 Task: Create a rule when I enter a card name ending with a date after set due on the date.
Action: Mouse moved to (1248, 298)
Screenshot: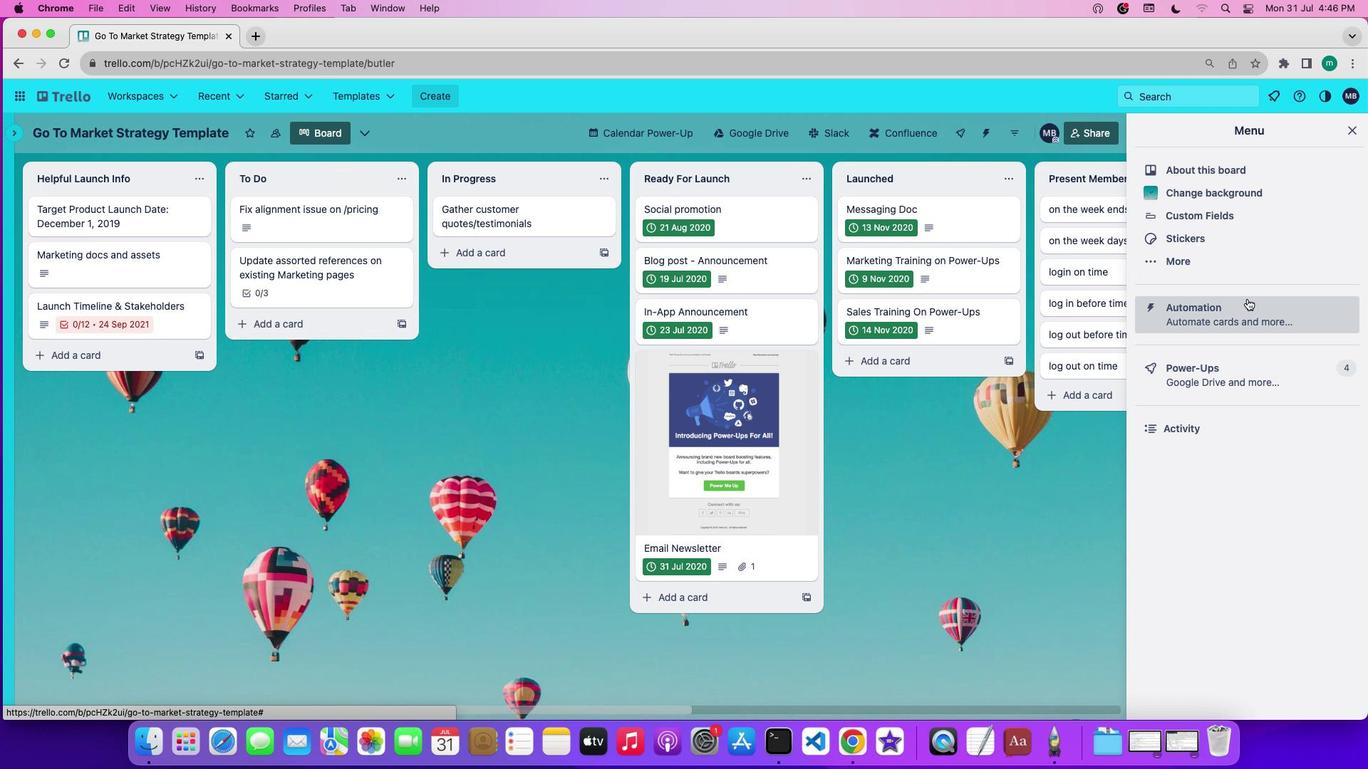 
Action: Mouse pressed left at (1248, 298)
Screenshot: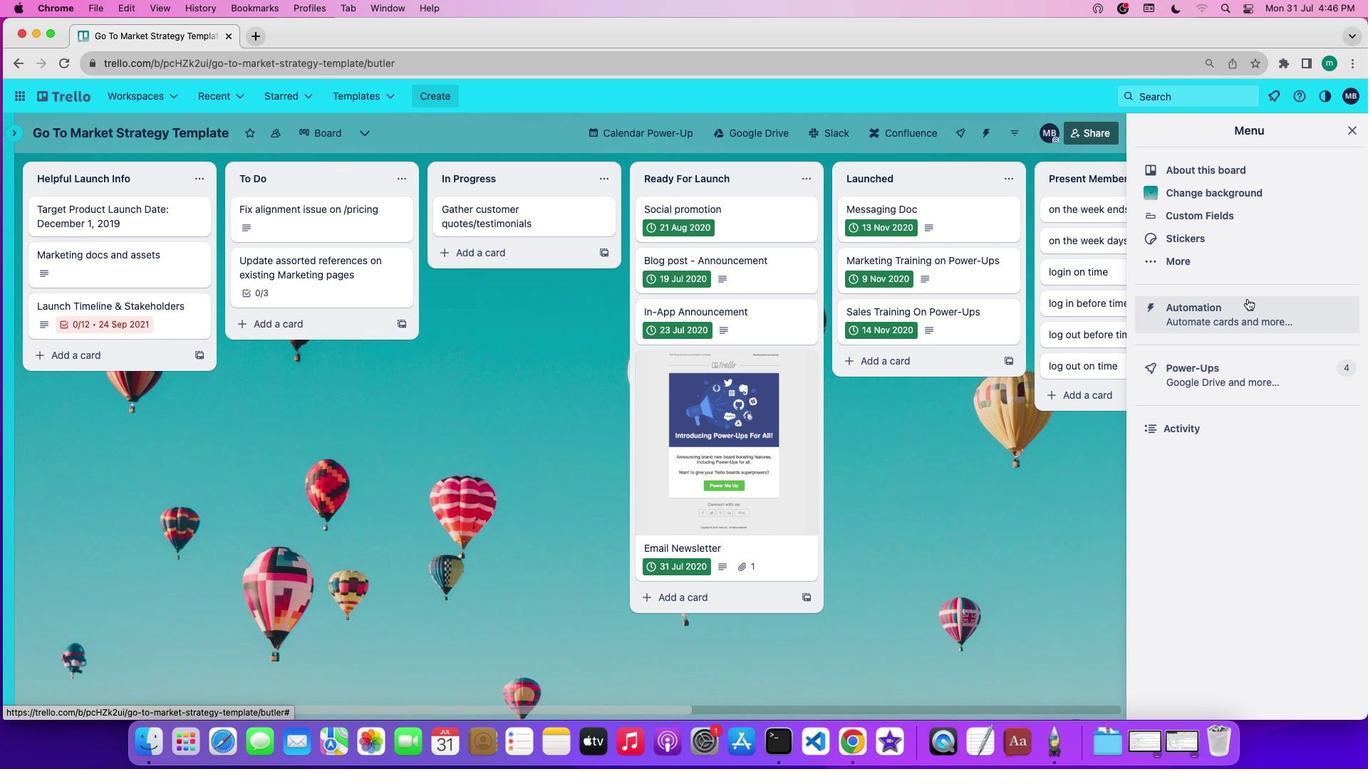 
Action: Mouse moved to (102, 253)
Screenshot: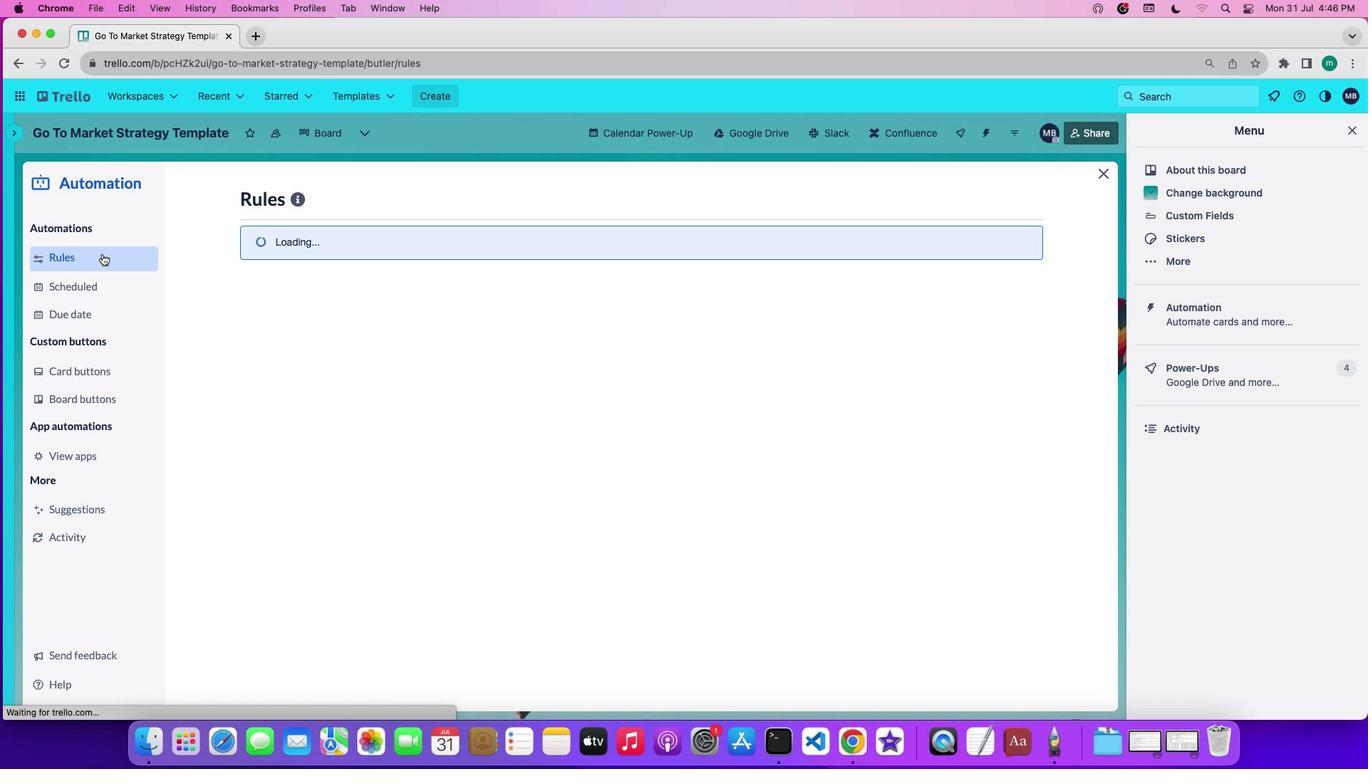 
Action: Mouse pressed left at (102, 253)
Screenshot: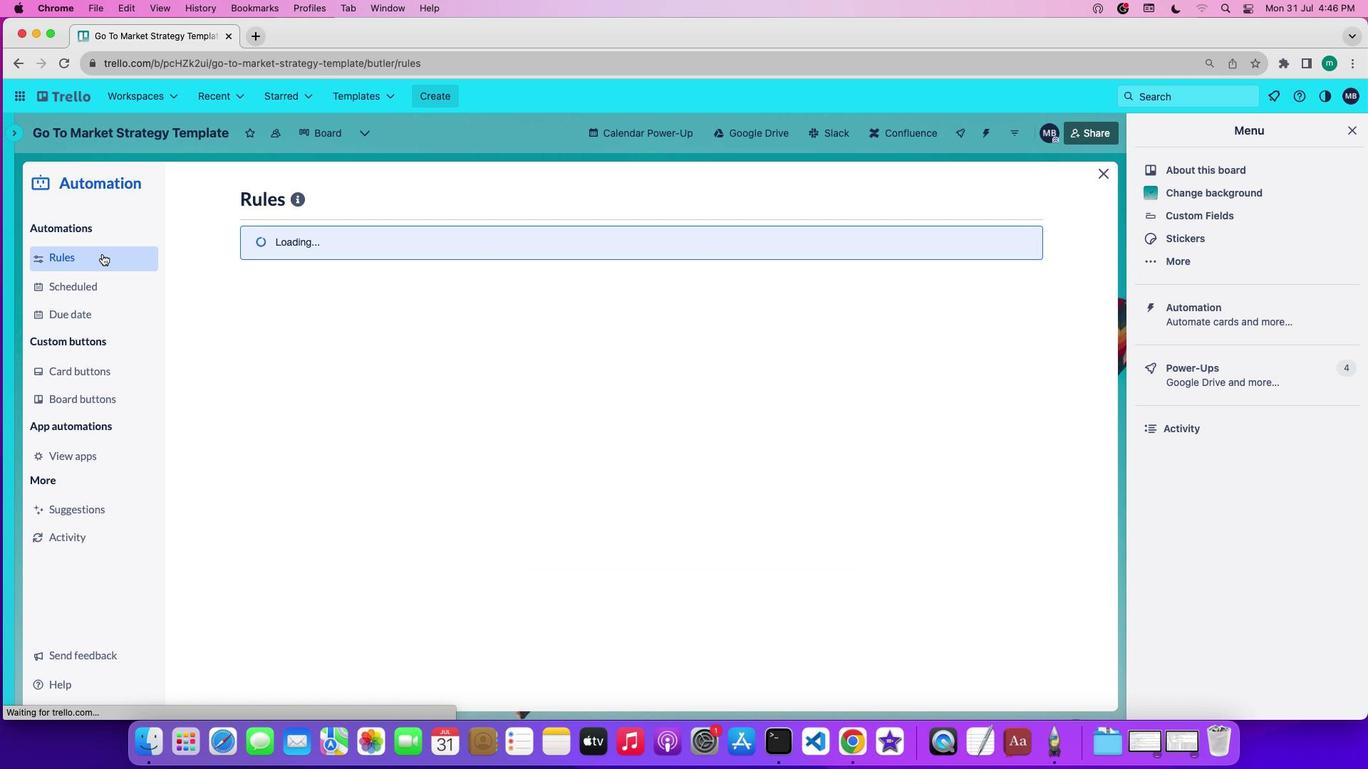 
Action: Mouse moved to (340, 514)
Screenshot: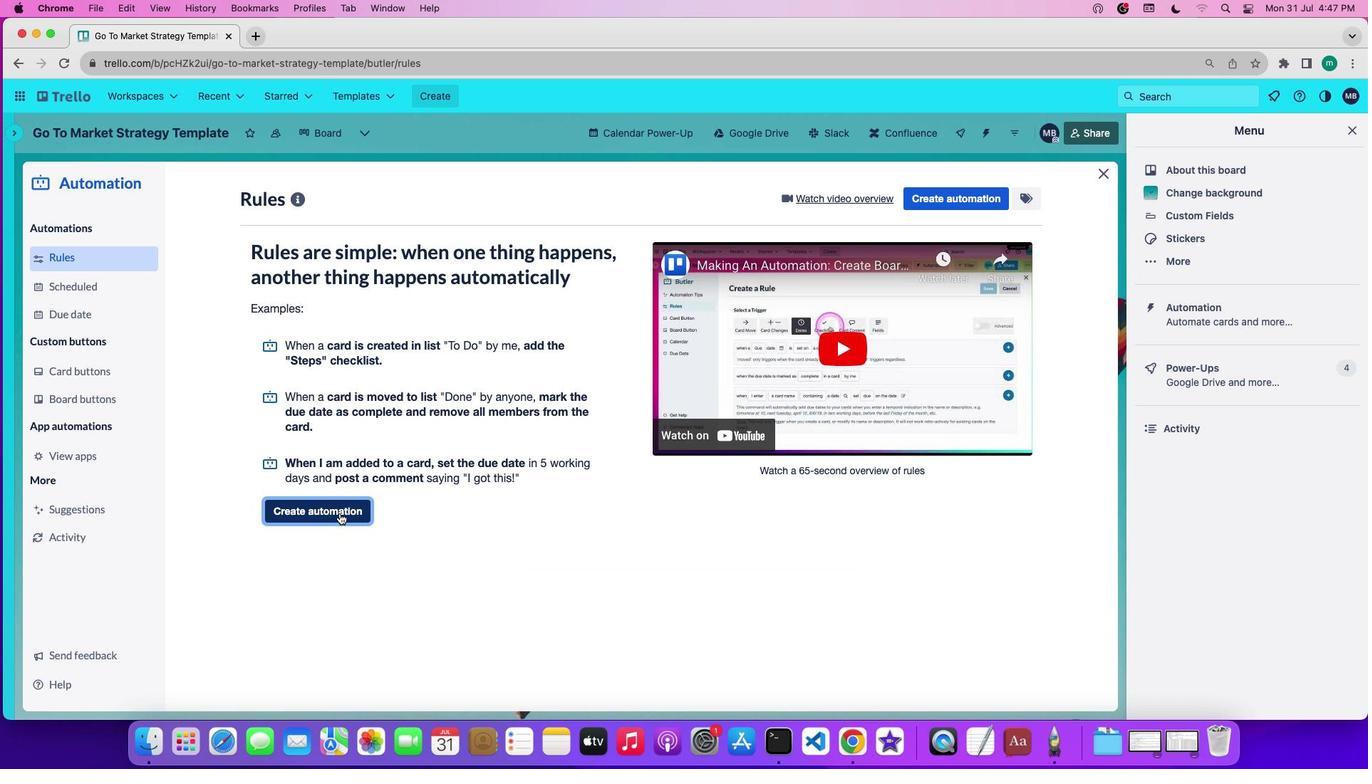 
Action: Mouse pressed left at (340, 514)
Screenshot: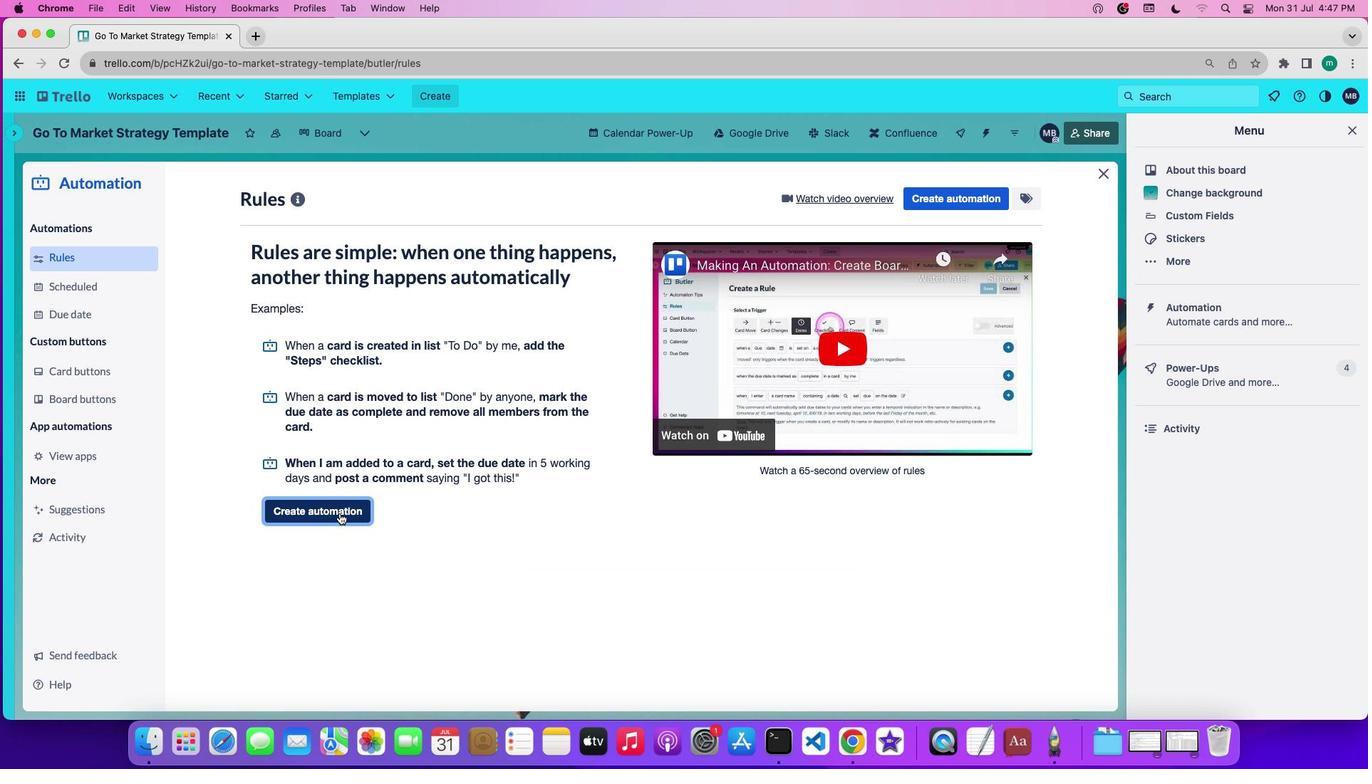 
Action: Mouse moved to (597, 339)
Screenshot: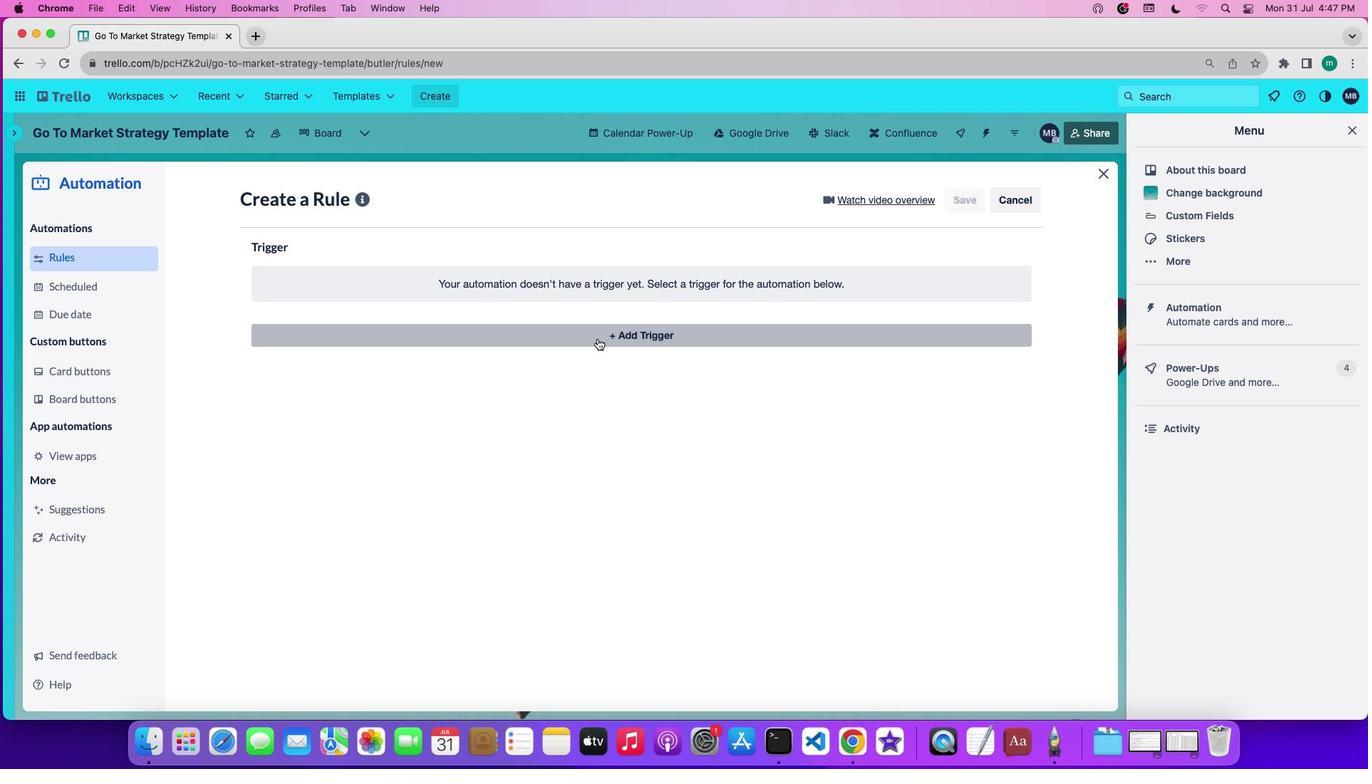 
Action: Mouse pressed left at (597, 339)
Screenshot: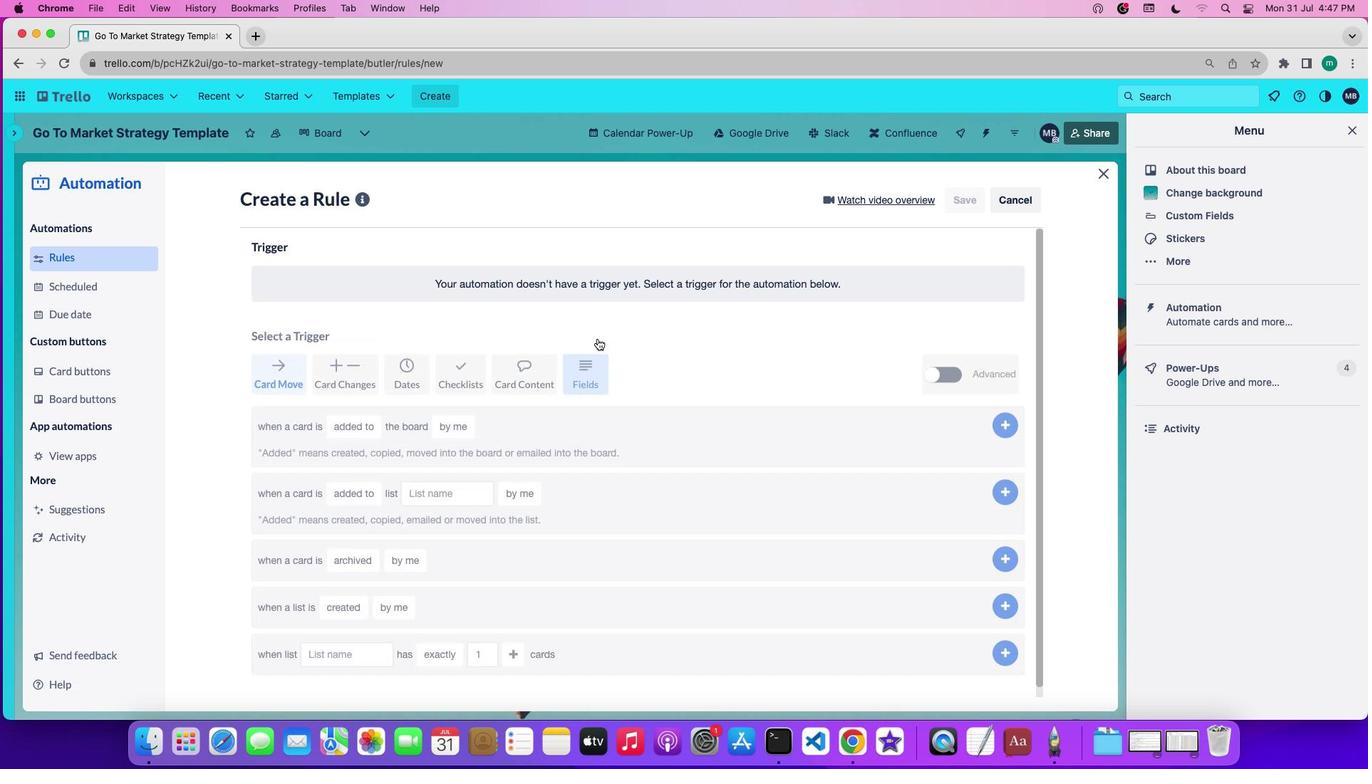 
Action: Mouse moved to (407, 394)
Screenshot: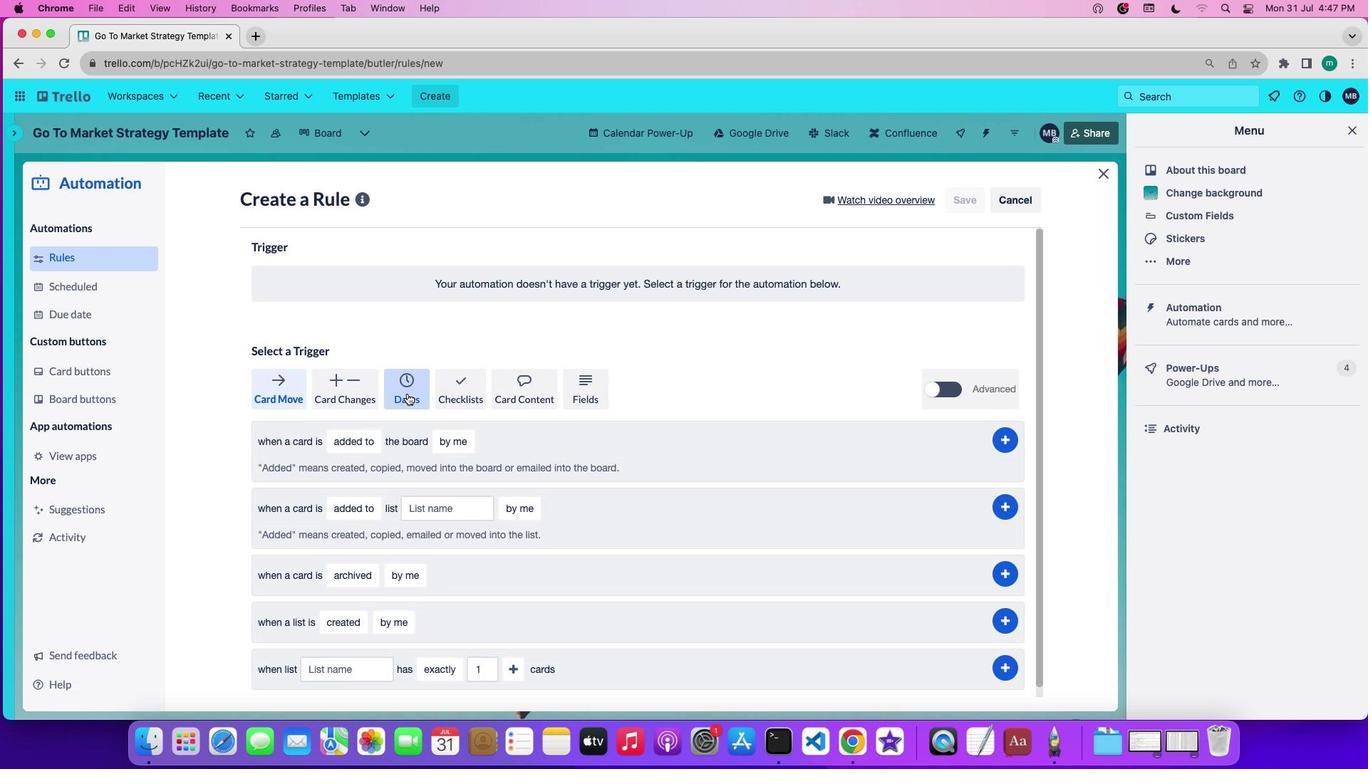 
Action: Mouse pressed left at (407, 394)
Screenshot: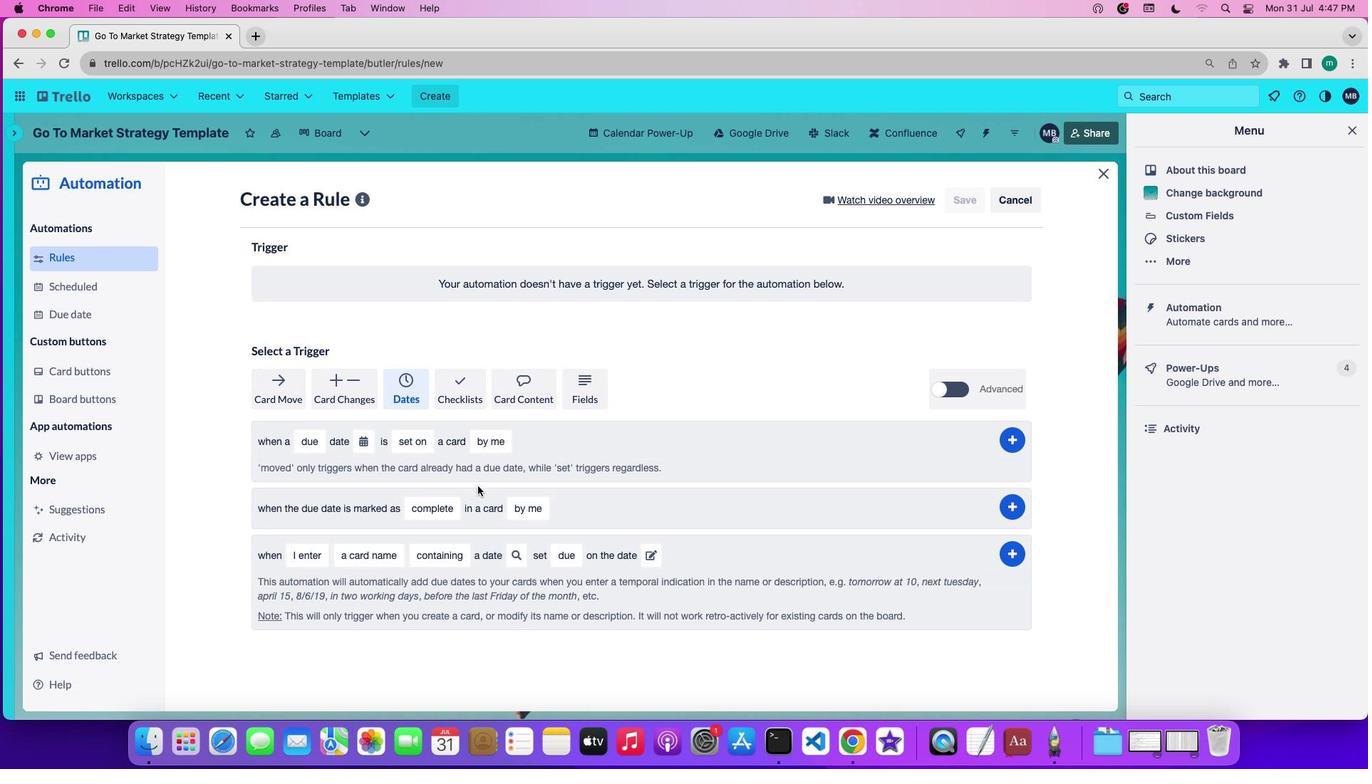 
Action: Mouse moved to (479, 487)
Screenshot: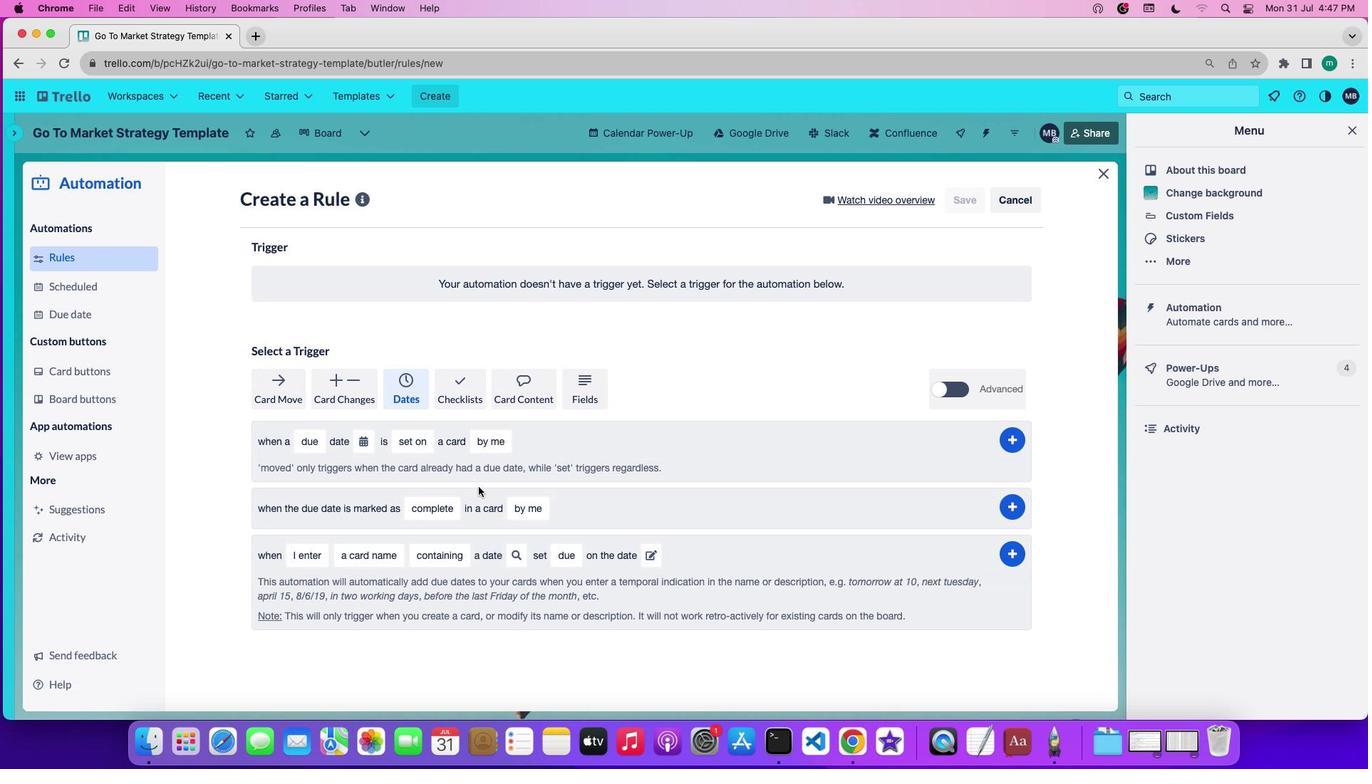 
Action: Mouse scrolled (479, 487) with delta (0, 0)
Screenshot: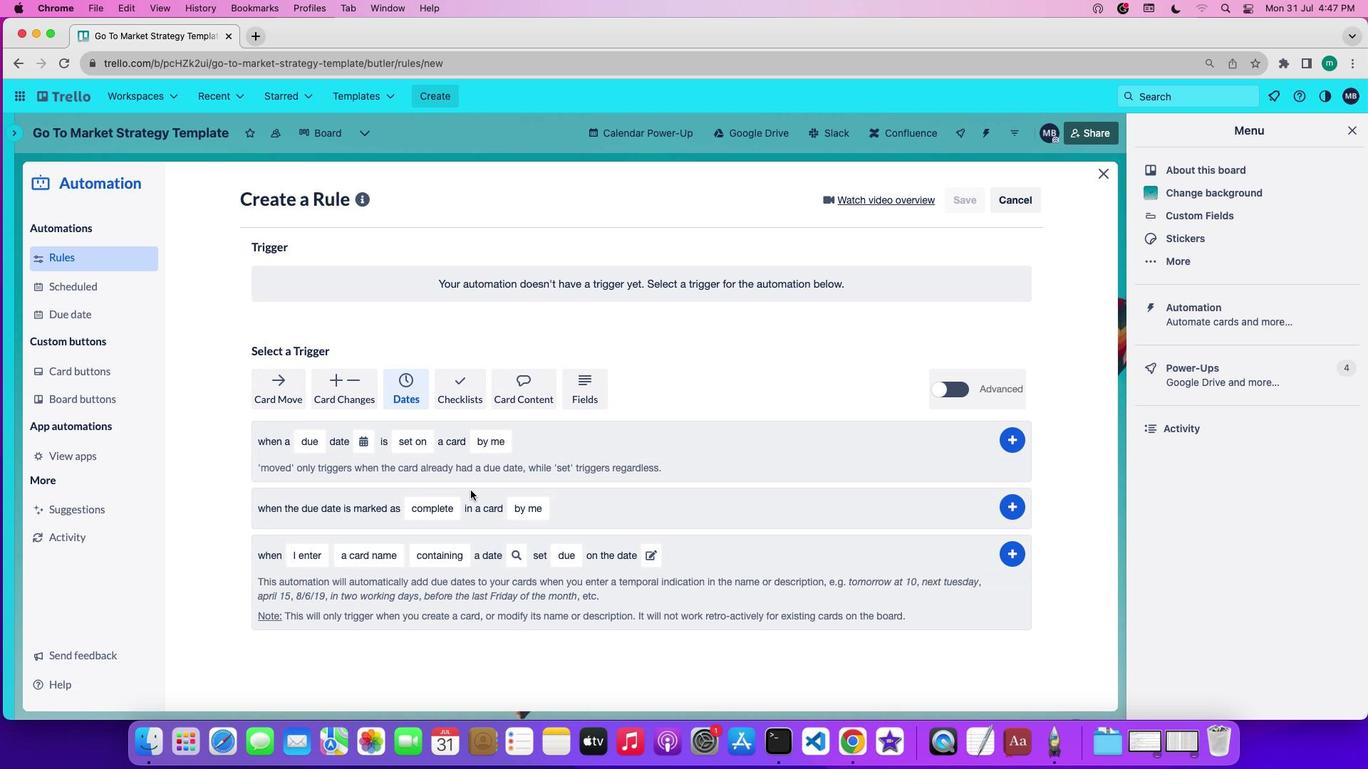 
Action: Mouse scrolled (479, 487) with delta (0, 0)
Screenshot: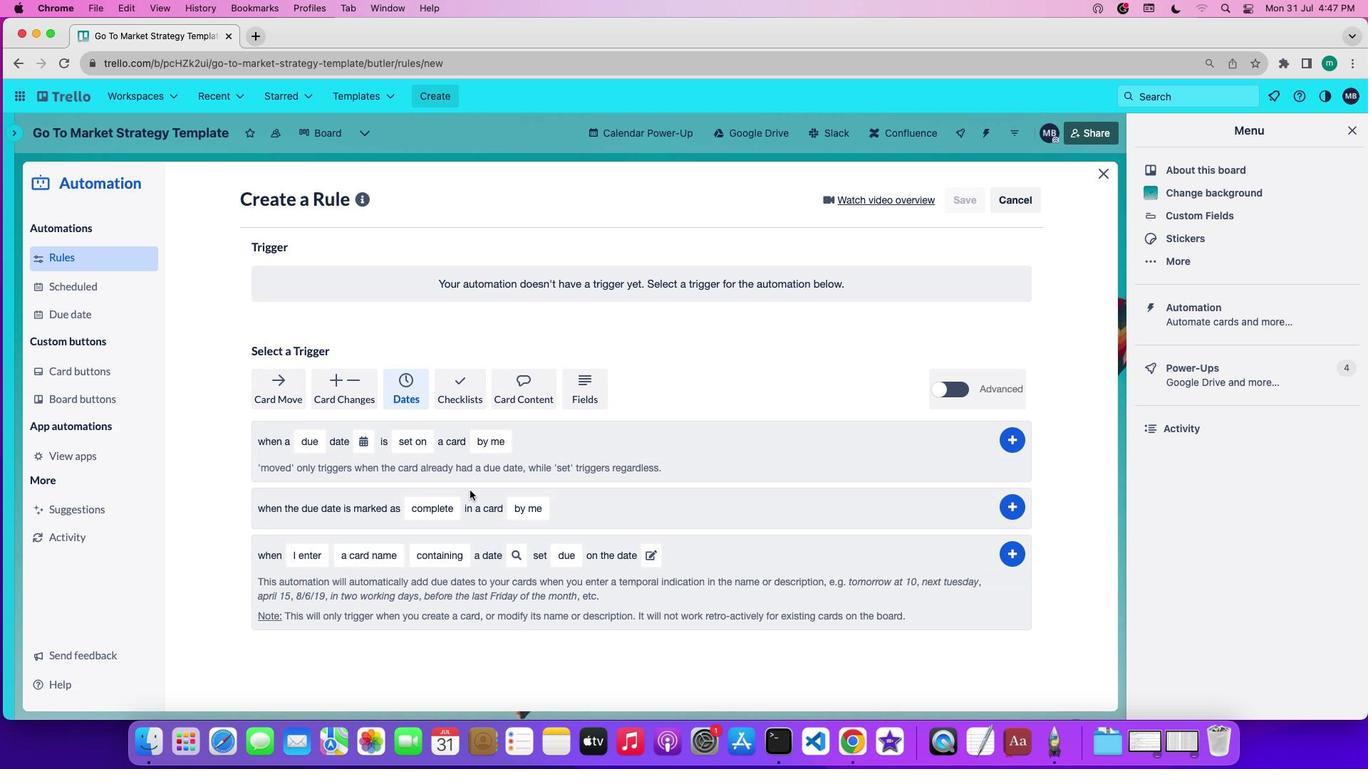 
Action: Mouse scrolled (479, 487) with delta (0, -1)
Screenshot: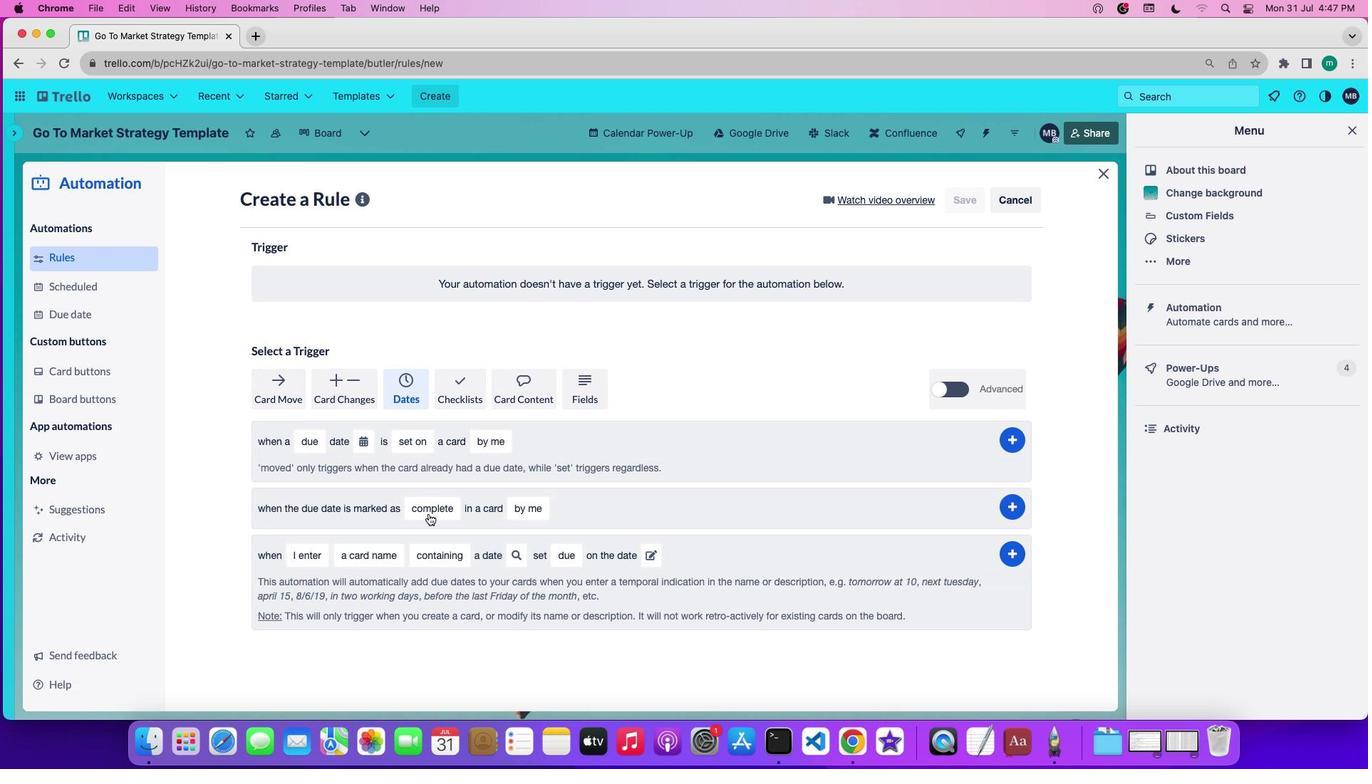 
Action: Mouse moved to (329, 553)
Screenshot: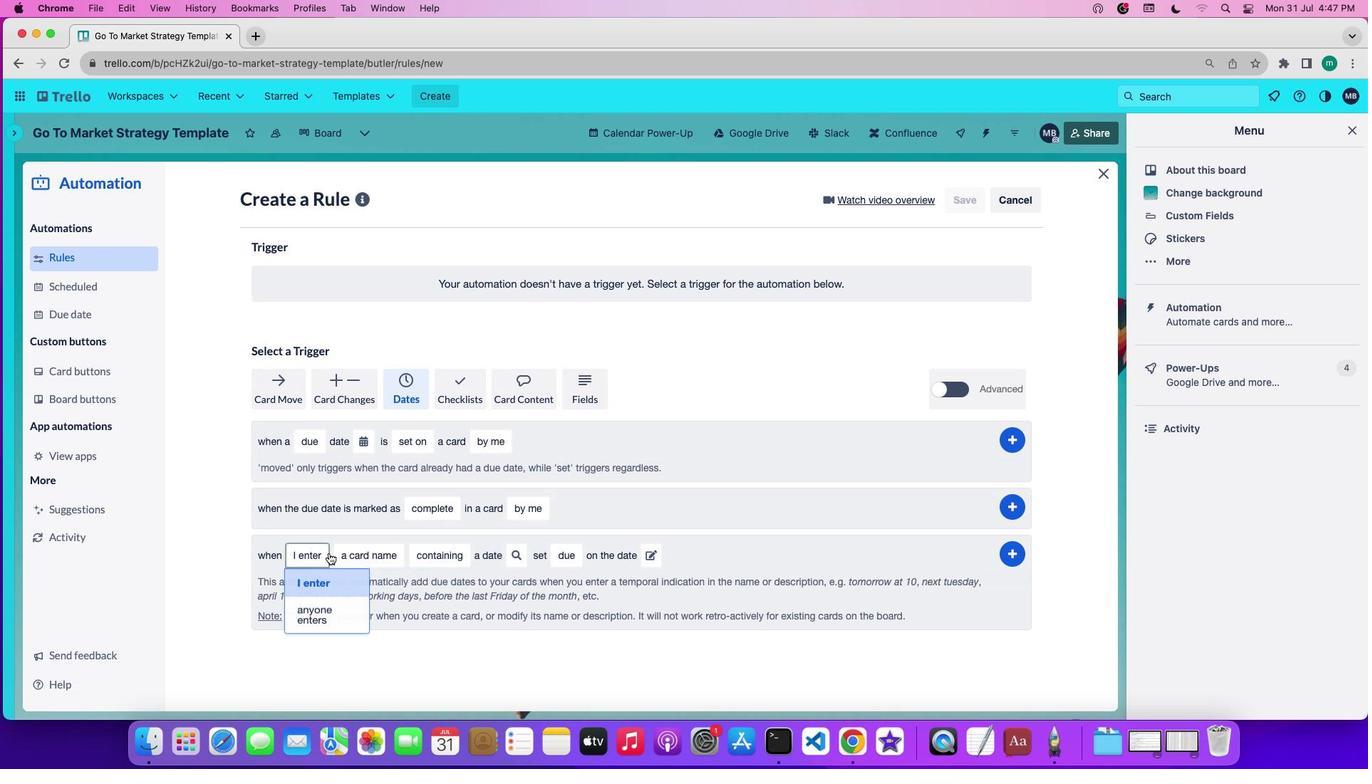 
Action: Mouse pressed left at (329, 553)
Screenshot: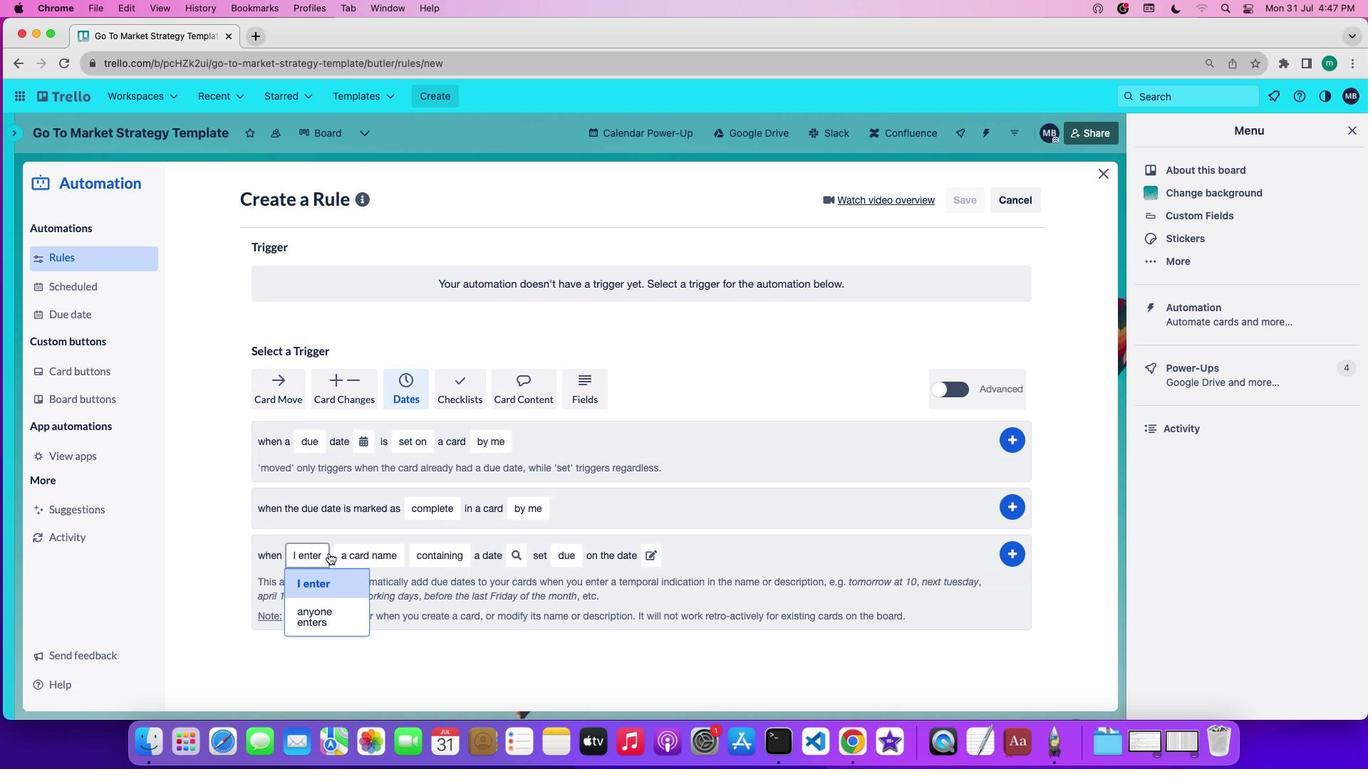 
Action: Mouse moved to (333, 587)
Screenshot: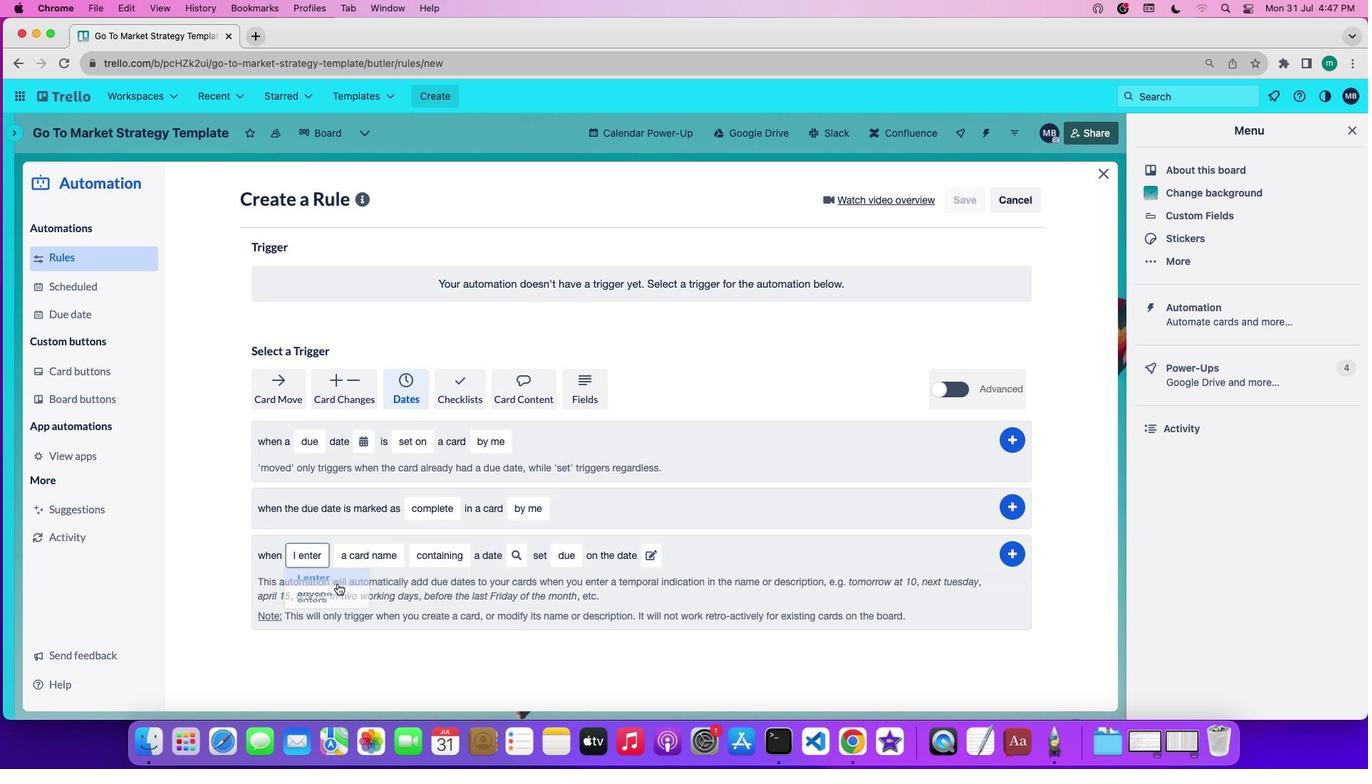 
Action: Mouse pressed left at (333, 587)
Screenshot: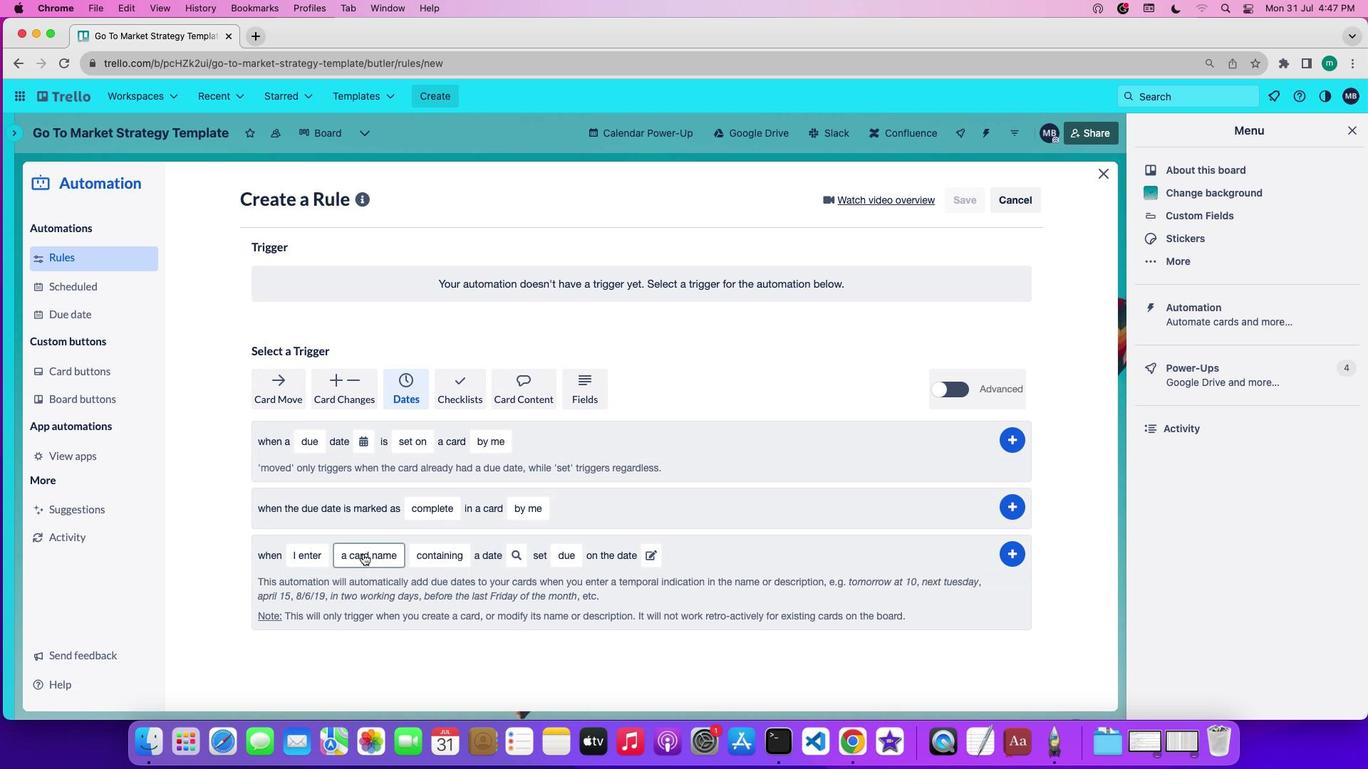 
Action: Mouse moved to (367, 553)
Screenshot: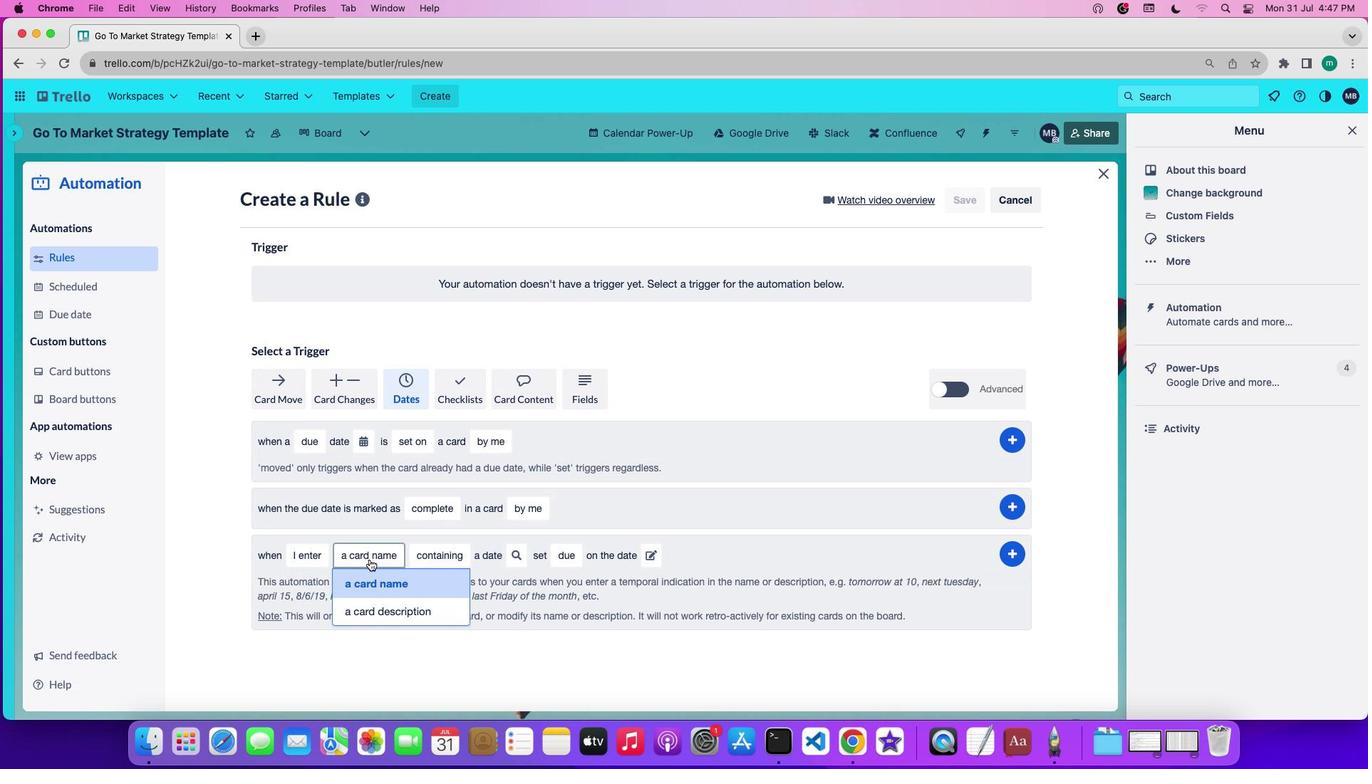 
Action: Mouse pressed left at (367, 553)
Screenshot: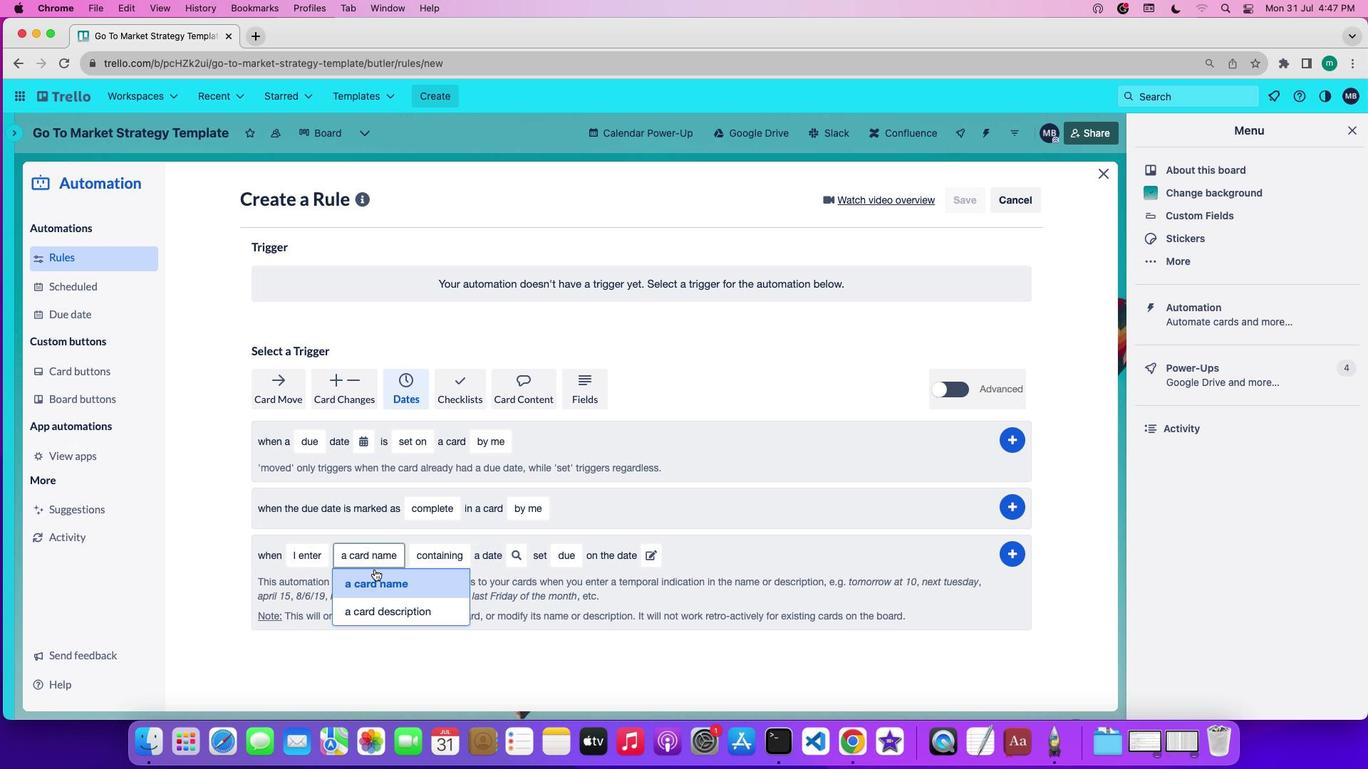 
Action: Mouse moved to (377, 578)
Screenshot: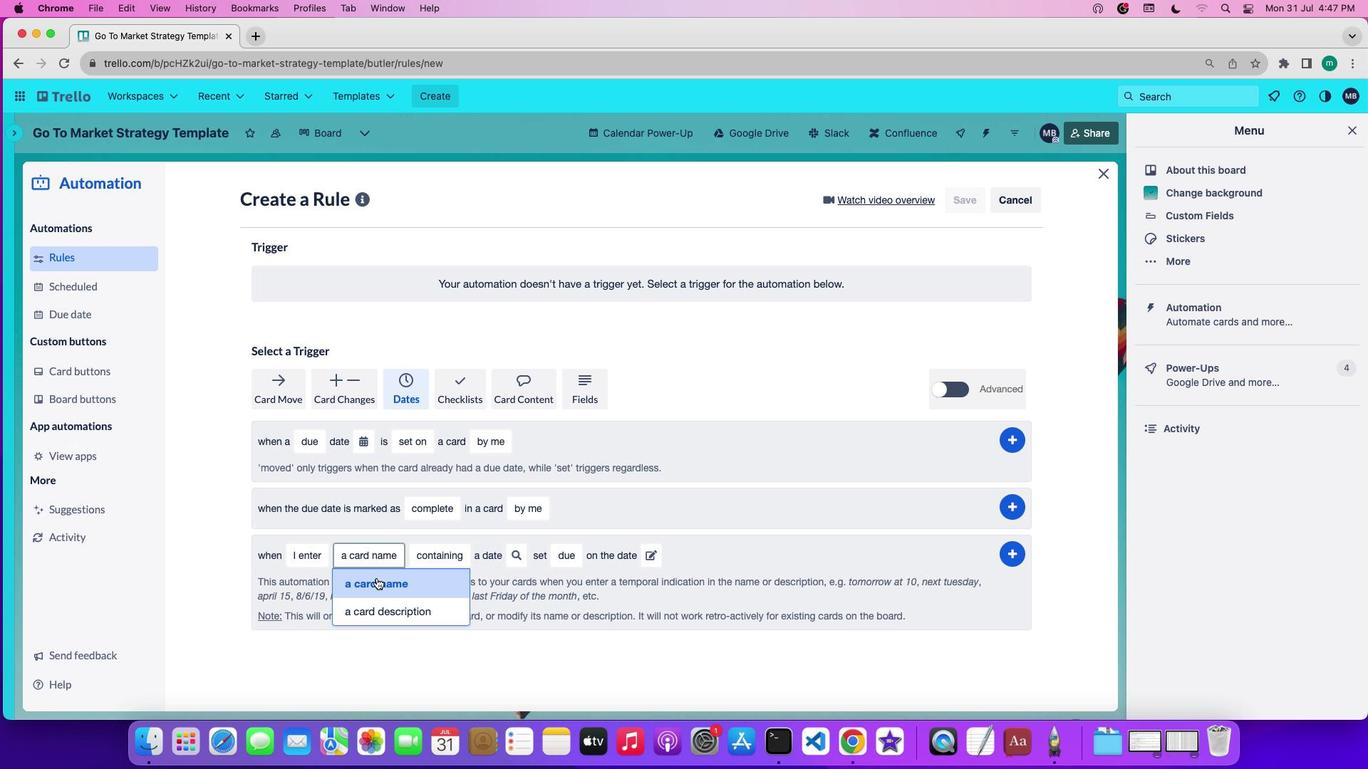 
Action: Mouse pressed left at (377, 578)
Screenshot: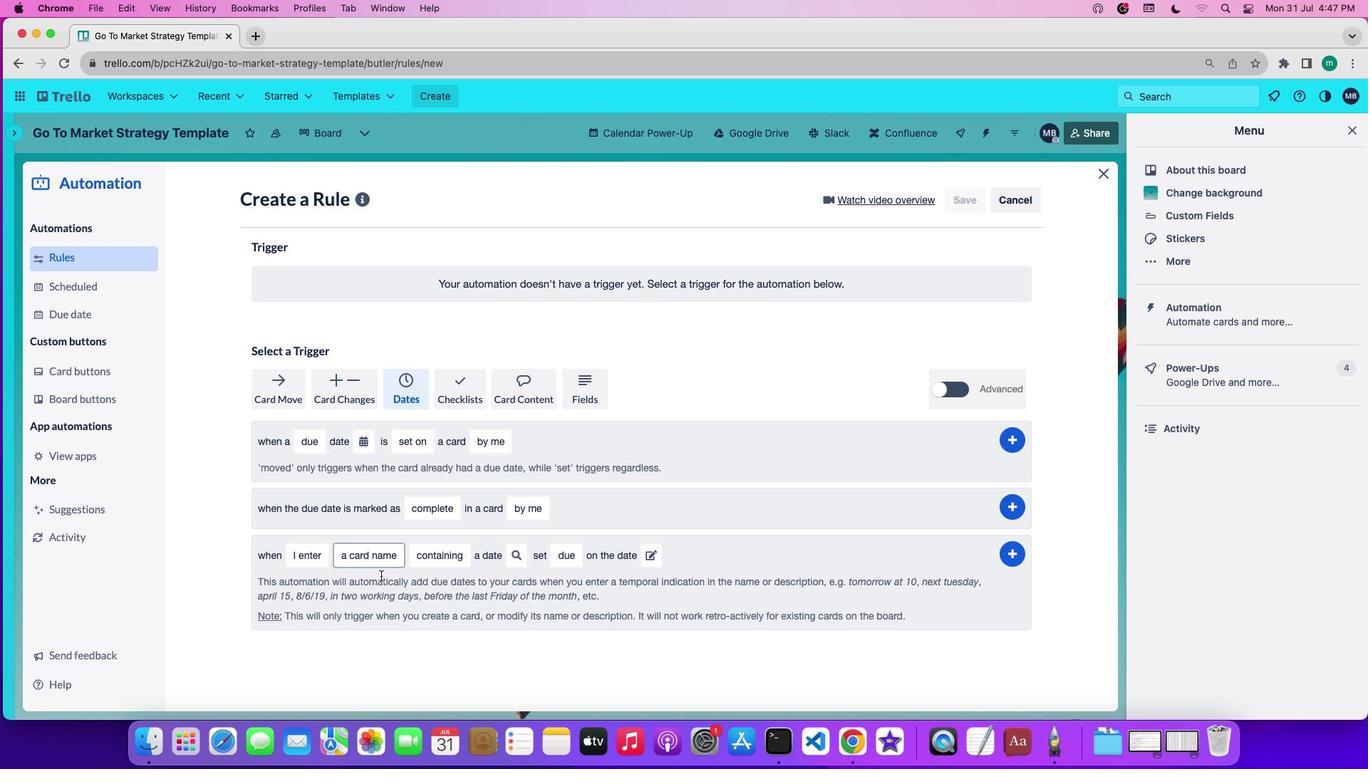 
Action: Mouse moved to (424, 553)
Screenshot: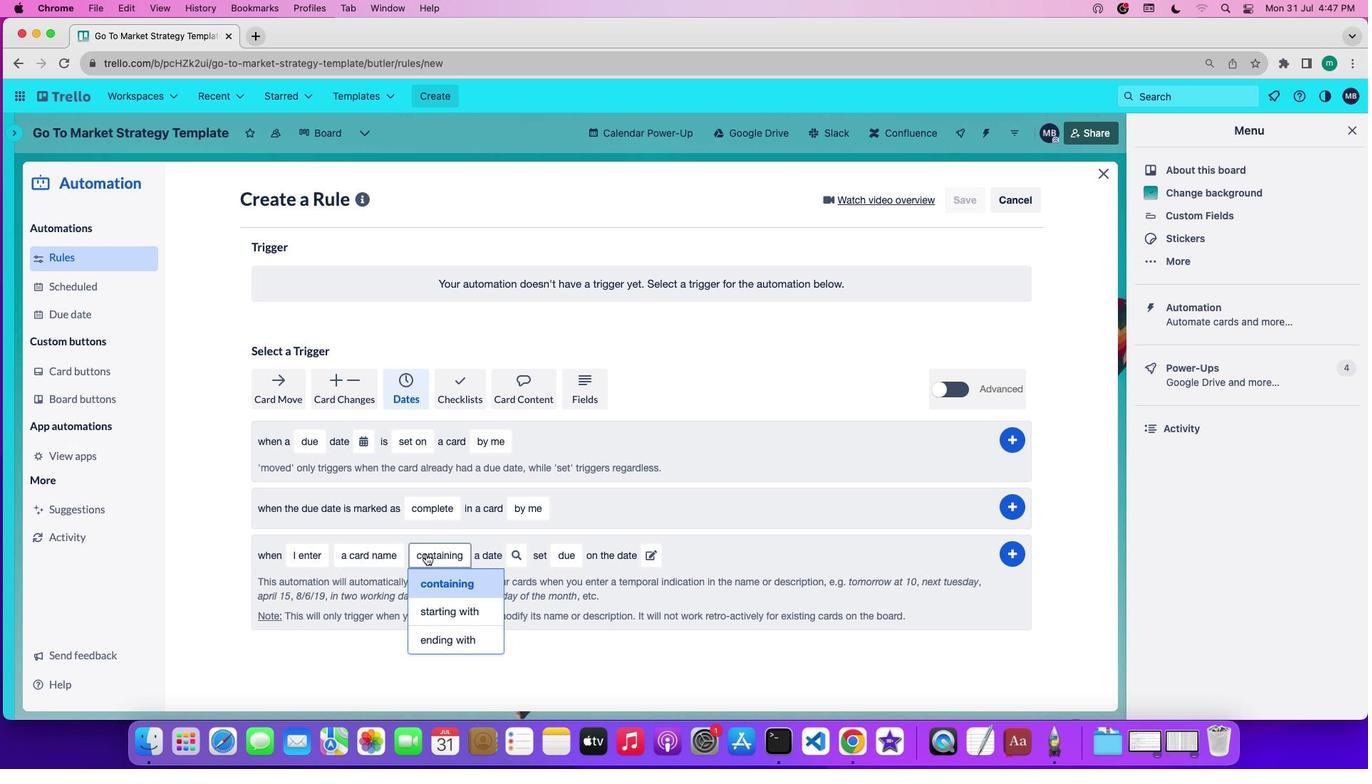 
Action: Mouse pressed left at (424, 553)
Screenshot: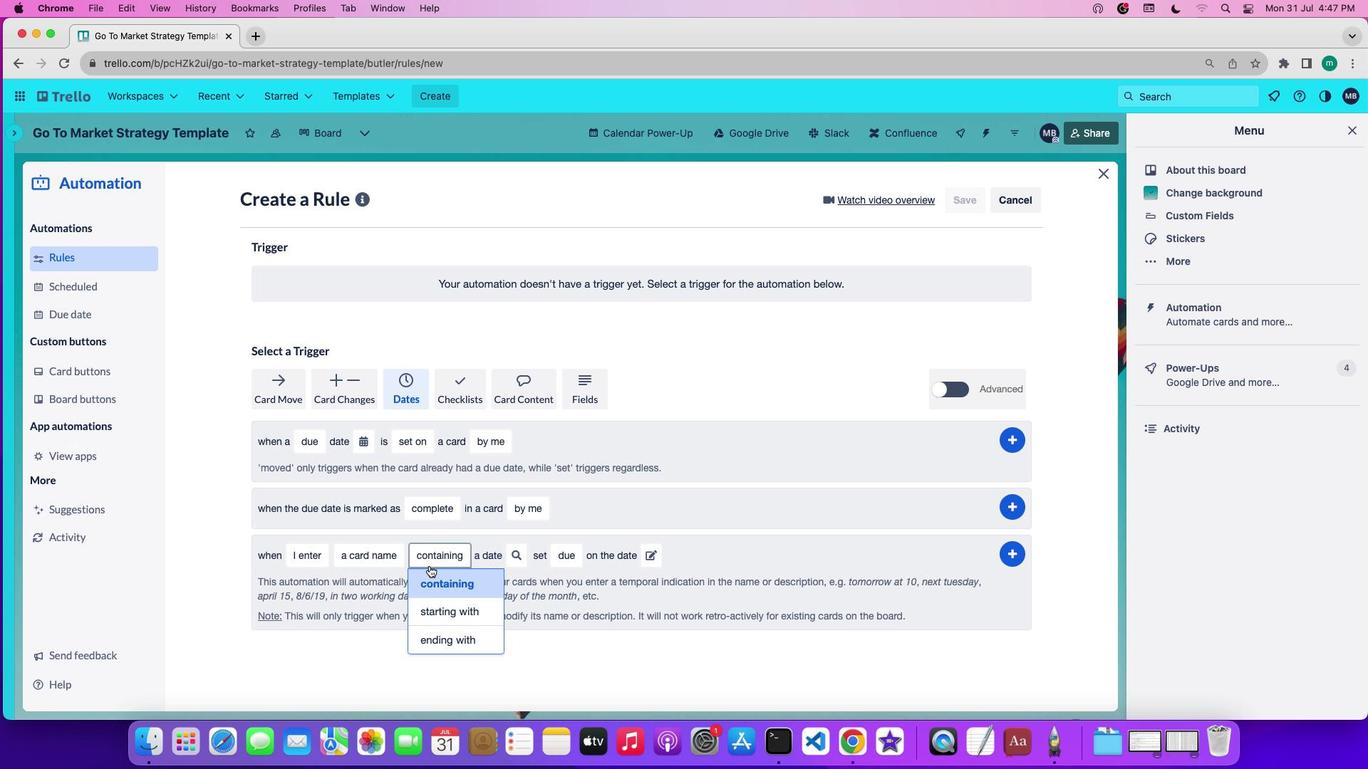 
Action: Mouse moved to (442, 636)
Screenshot: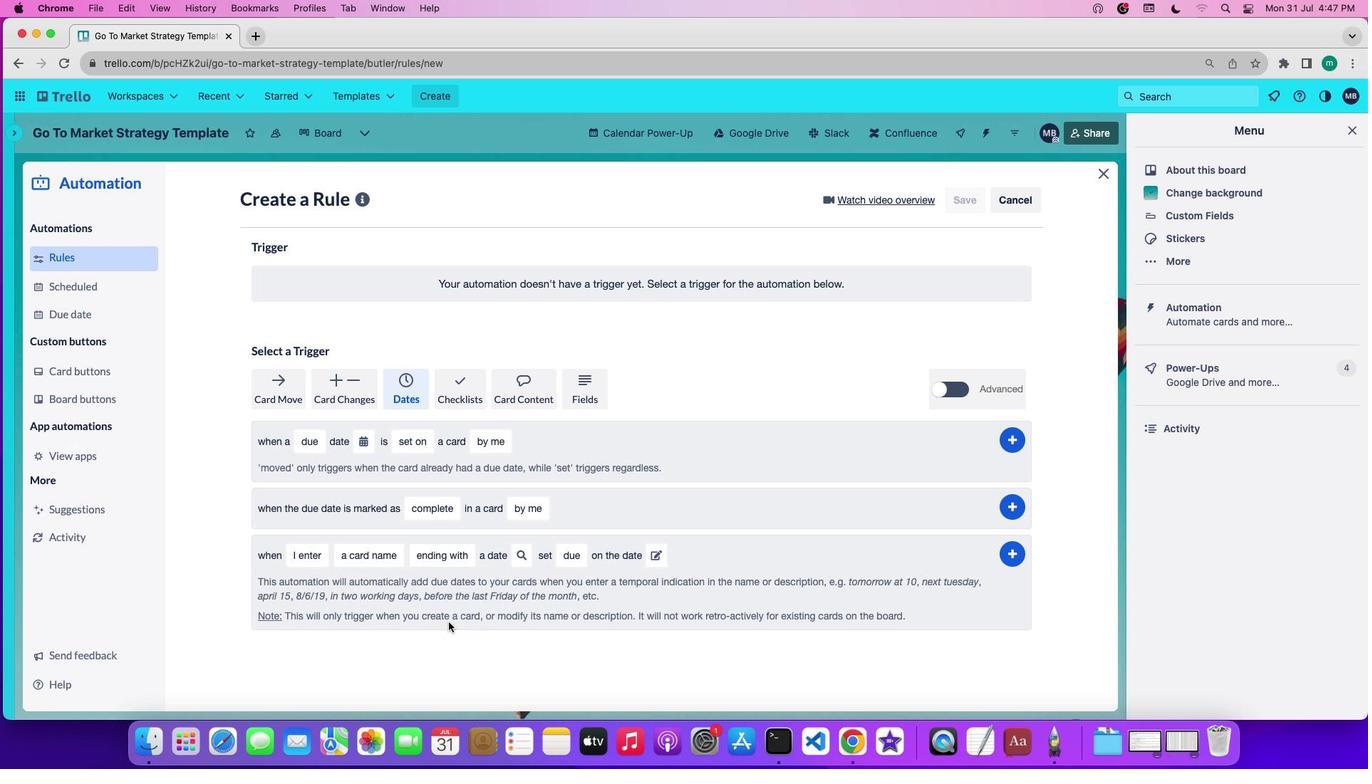 
Action: Mouse pressed left at (442, 636)
Screenshot: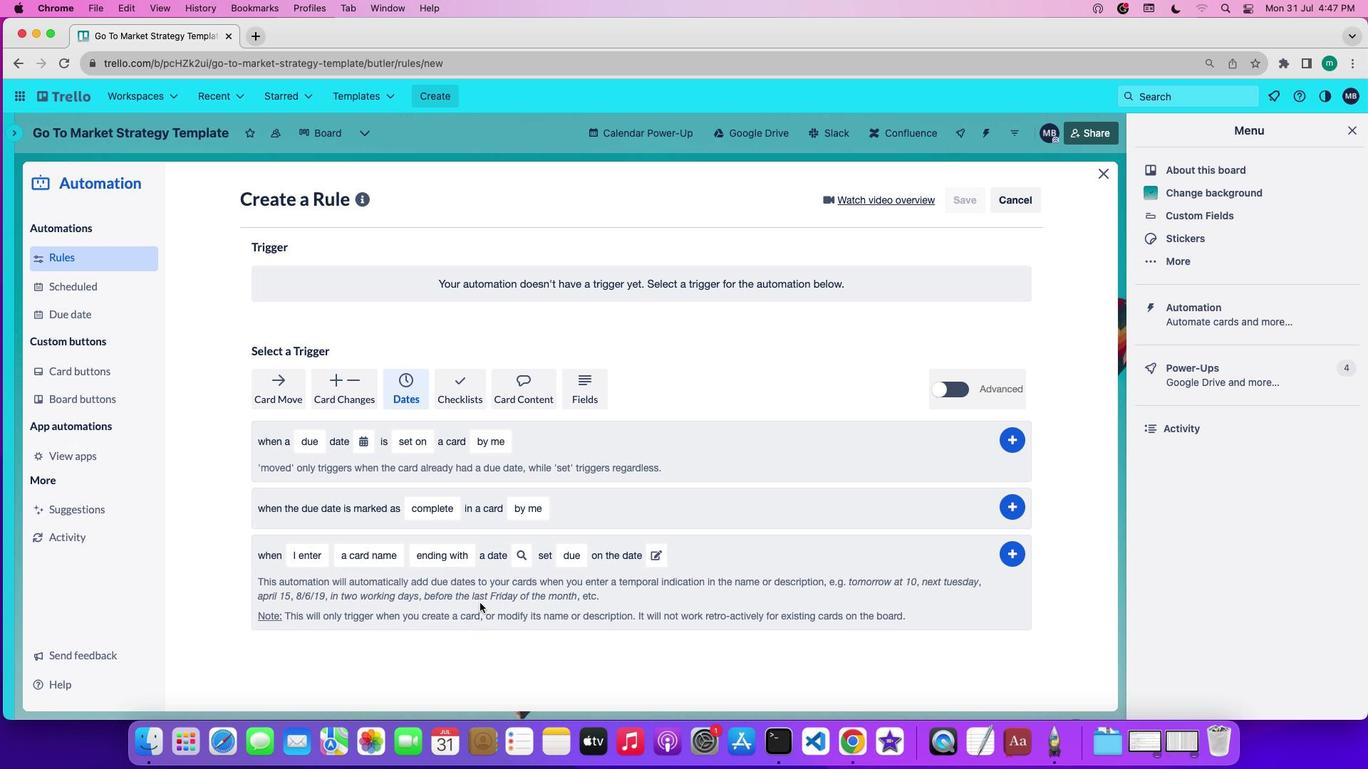 
Action: Mouse moved to (565, 553)
Screenshot: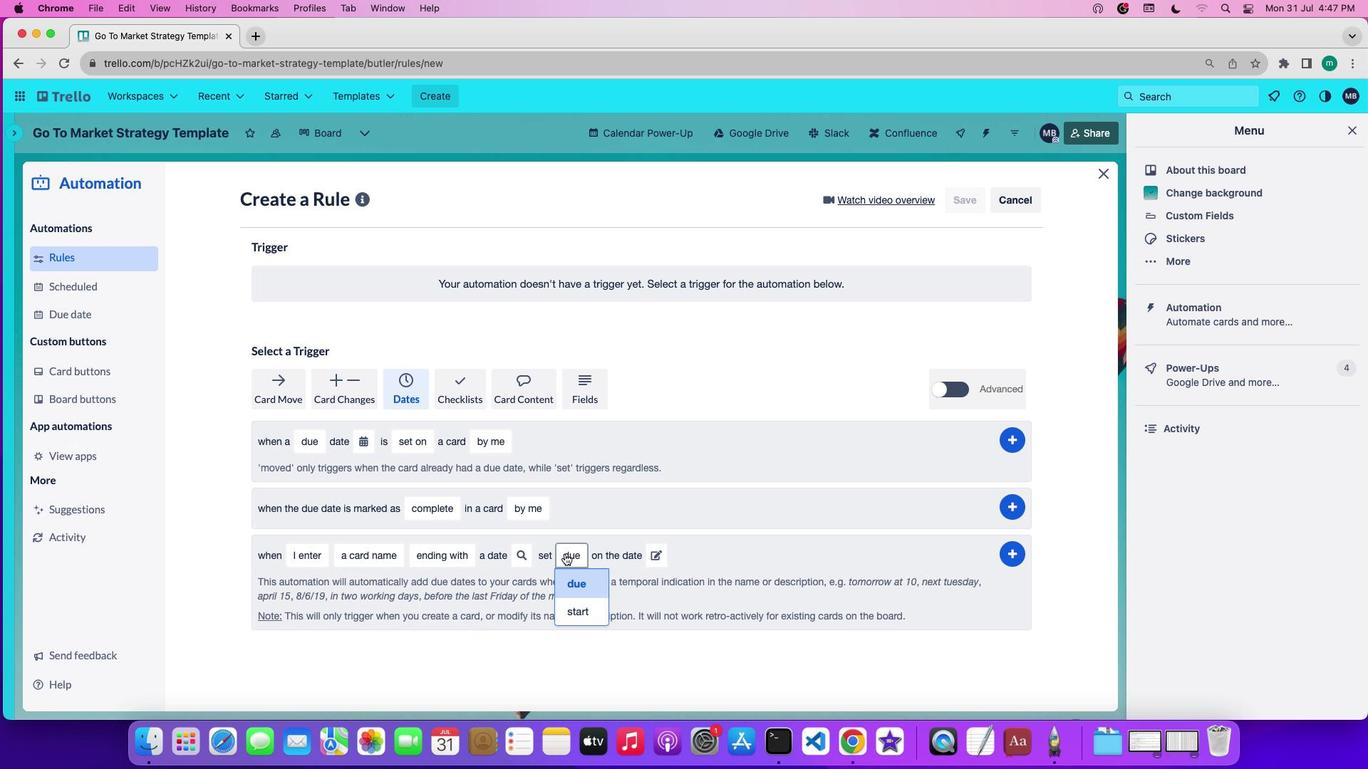 
Action: Mouse pressed left at (565, 553)
Screenshot: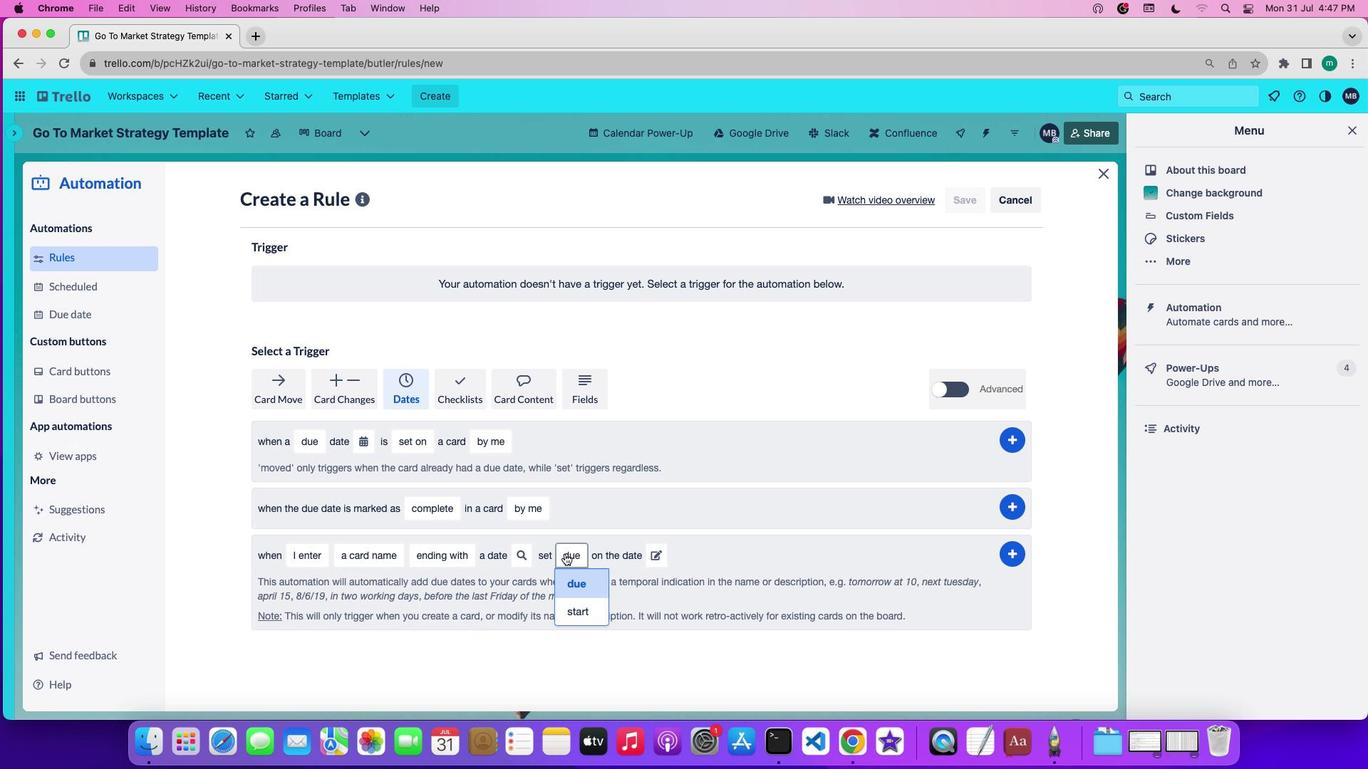 
Action: Mouse moved to (576, 580)
Screenshot: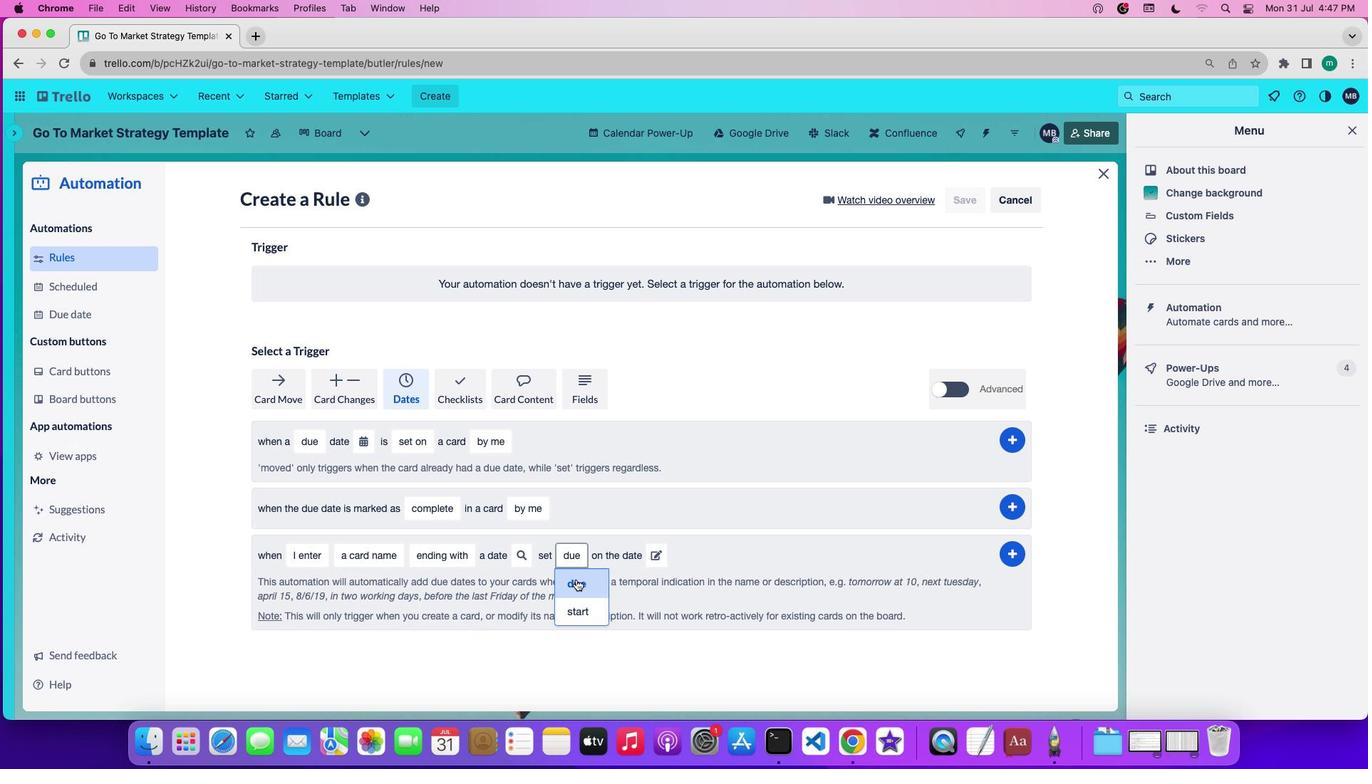 
Action: Mouse pressed left at (576, 580)
Screenshot: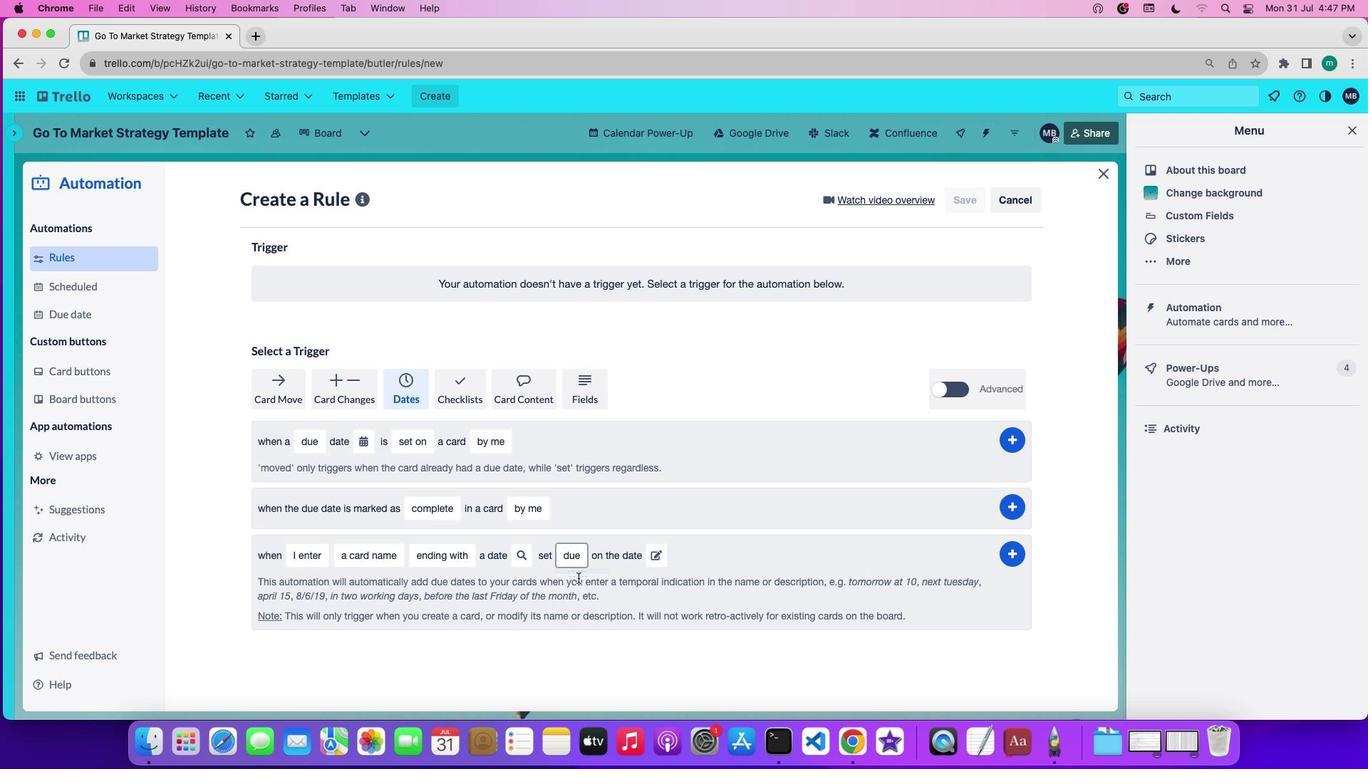 
Action: Mouse moved to (1013, 558)
Screenshot: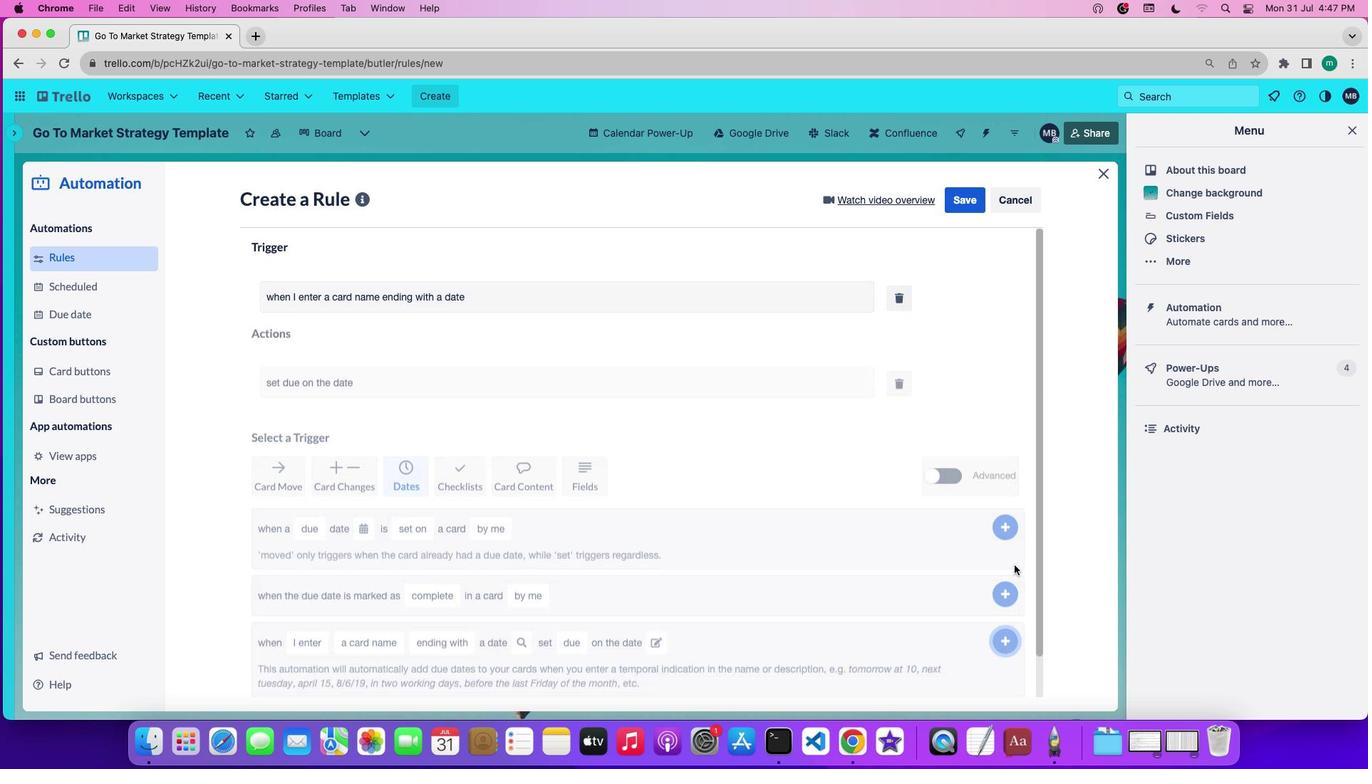 
Action: Mouse pressed left at (1013, 558)
Screenshot: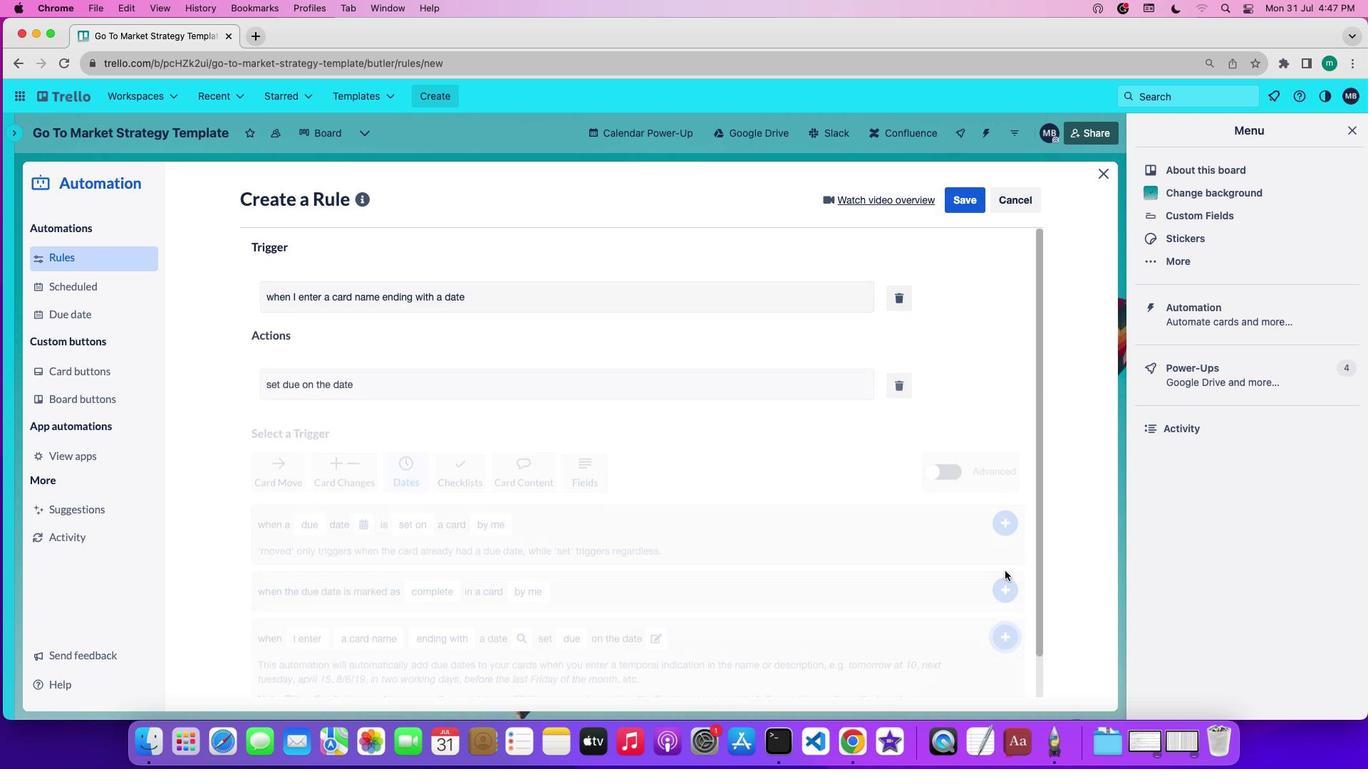 
Action: Mouse moved to (828, 595)
Screenshot: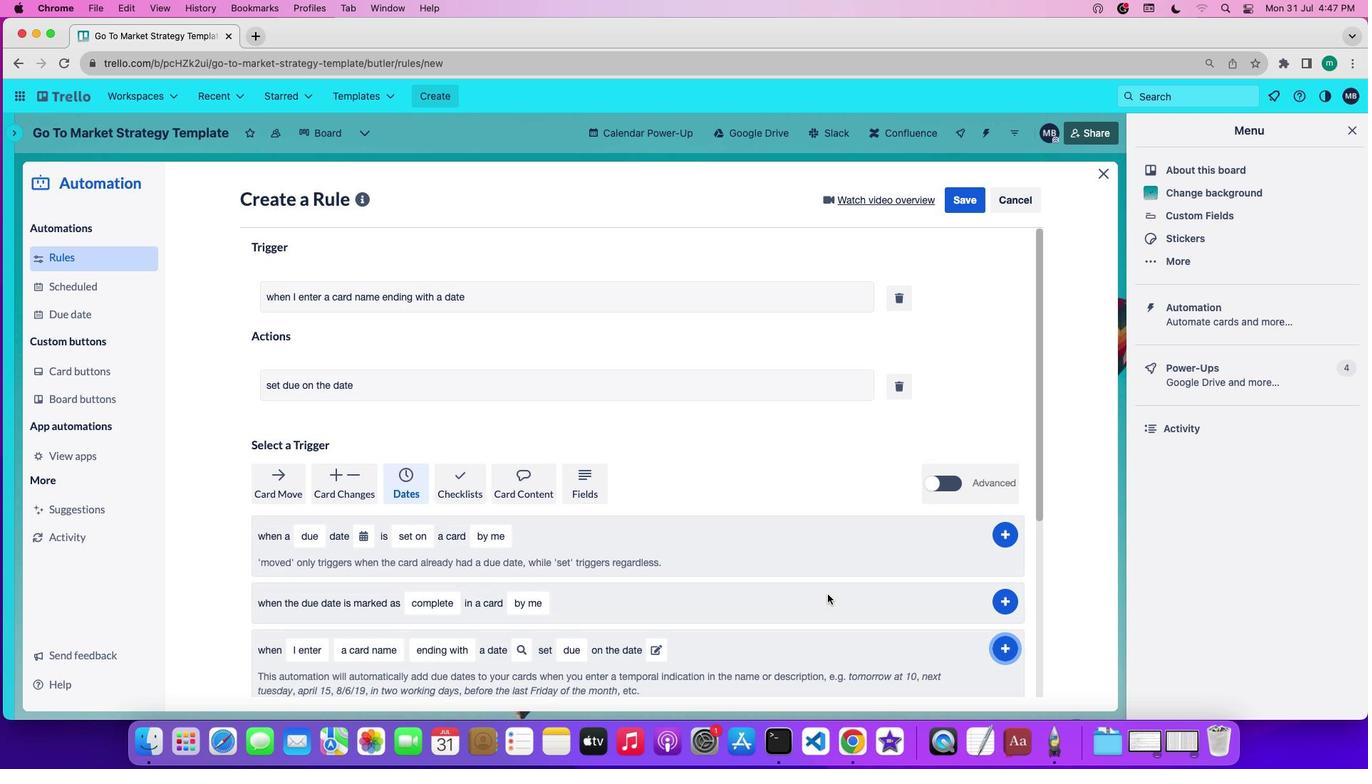 
